 Task: Check the sale-to-list ratio of security in the last 5 years.
Action: Mouse moved to (931, 205)
Screenshot: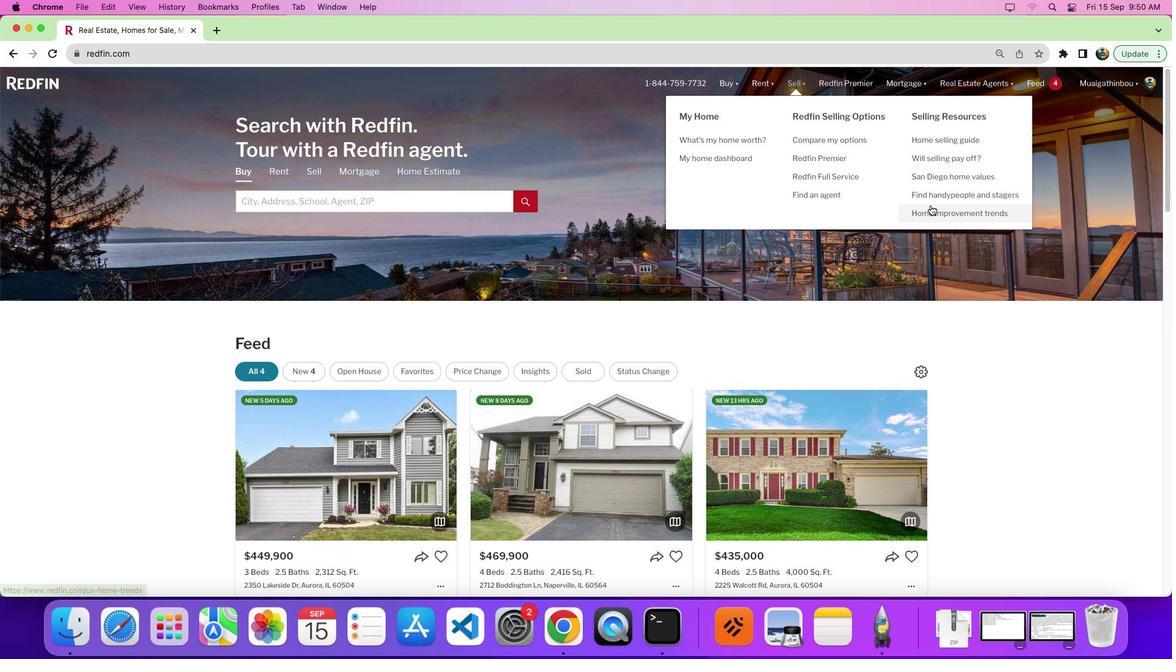 
Action: Mouse pressed left at (931, 205)
Screenshot: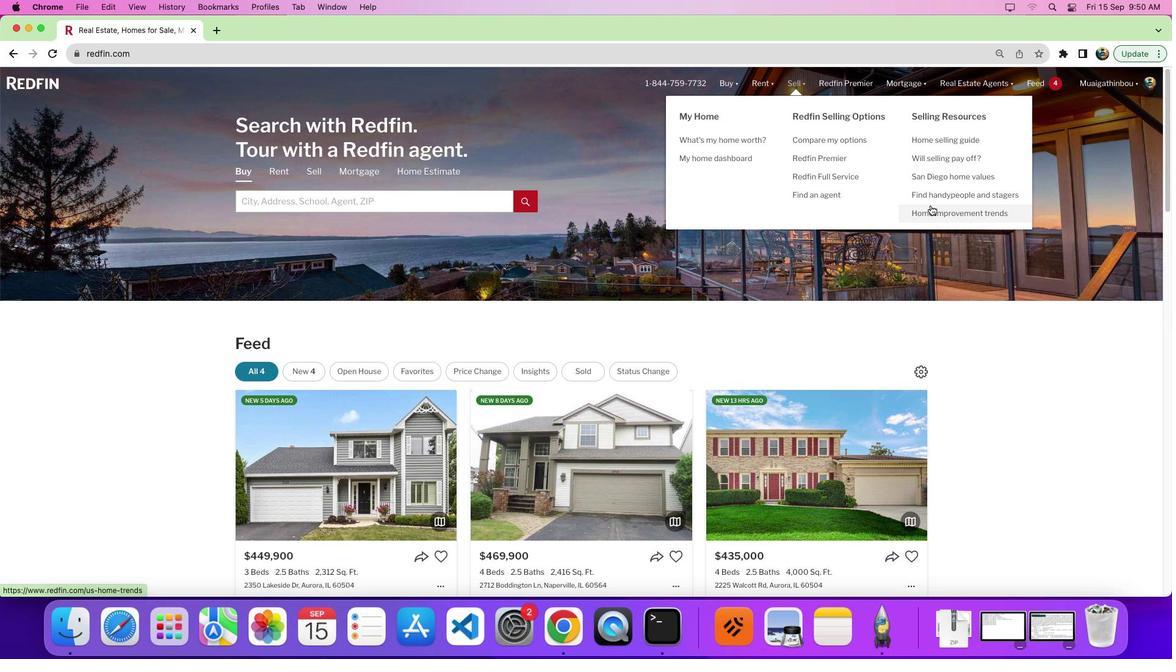 
Action: Mouse moved to (705, 340)
Screenshot: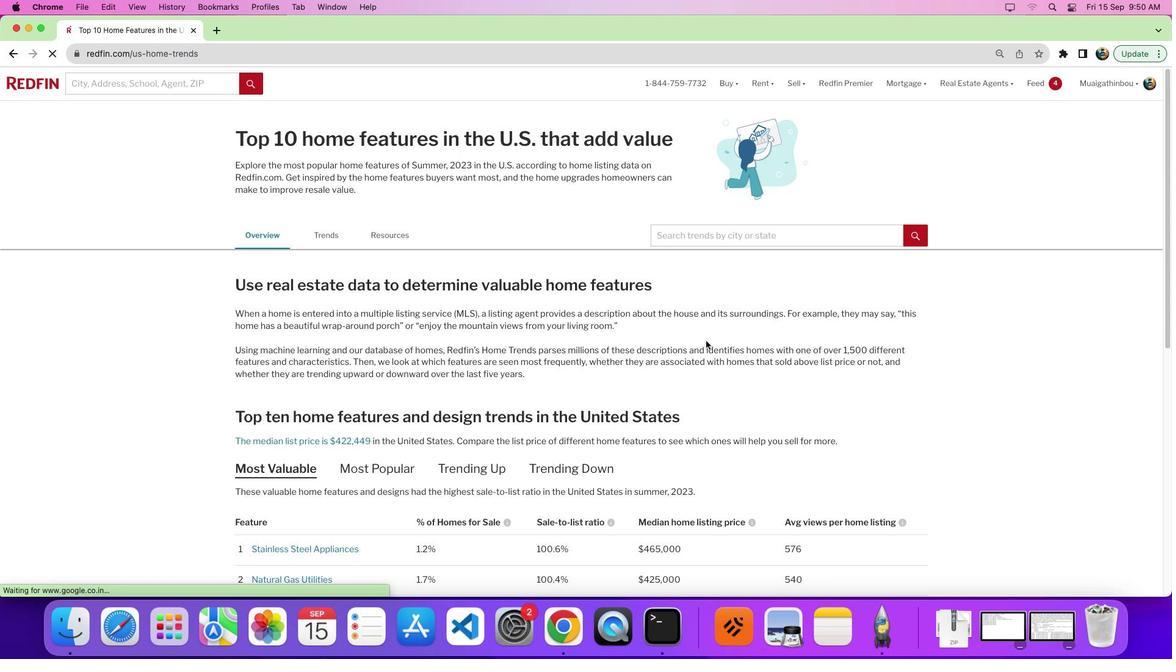 
Action: Mouse scrolled (705, 340) with delta (0, 0)
Screenshot: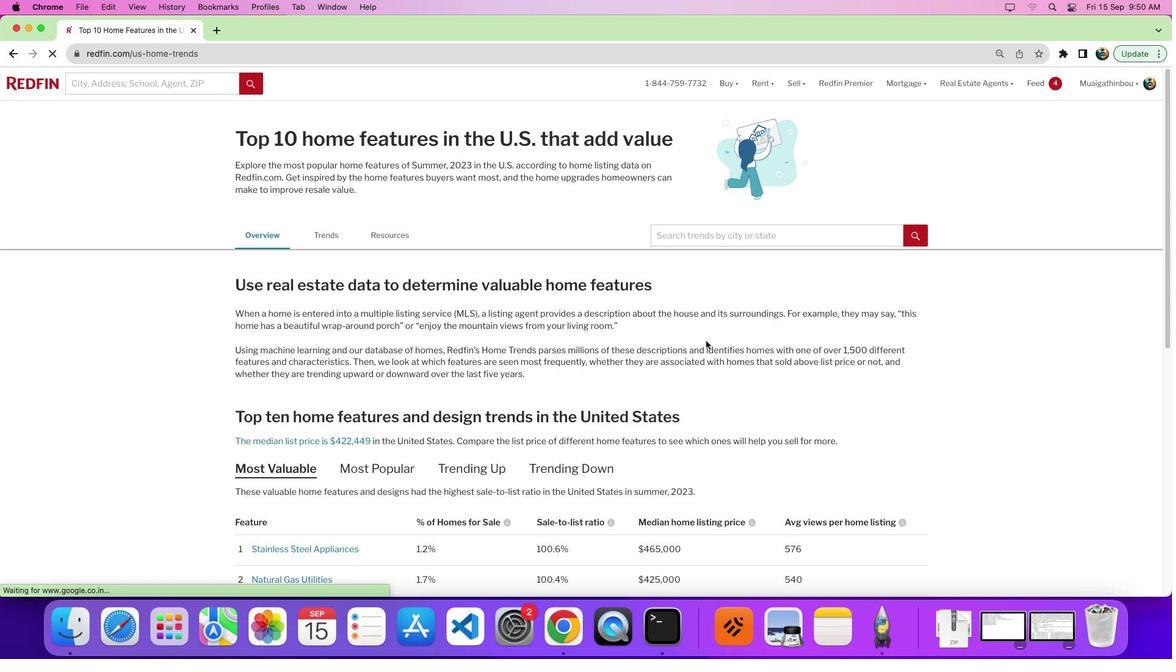
Action: Mouse scrolled (705, 340) with delta (0, 0)
Screenshot: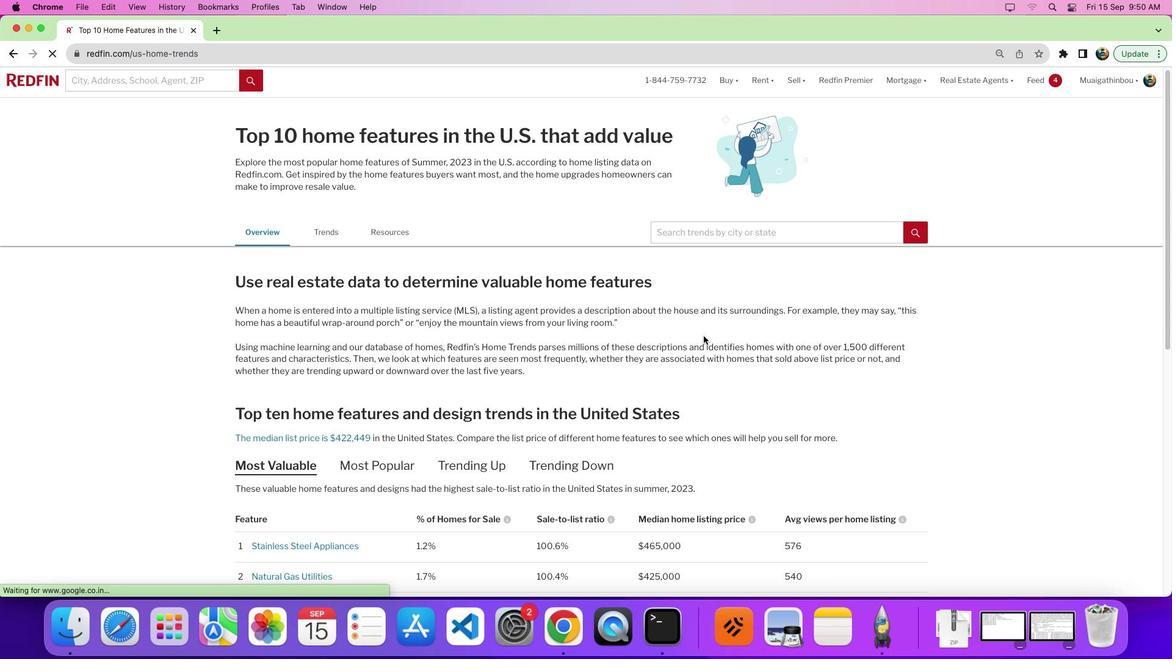 
Action: Mouse moved to (705, 340)
Screenshot: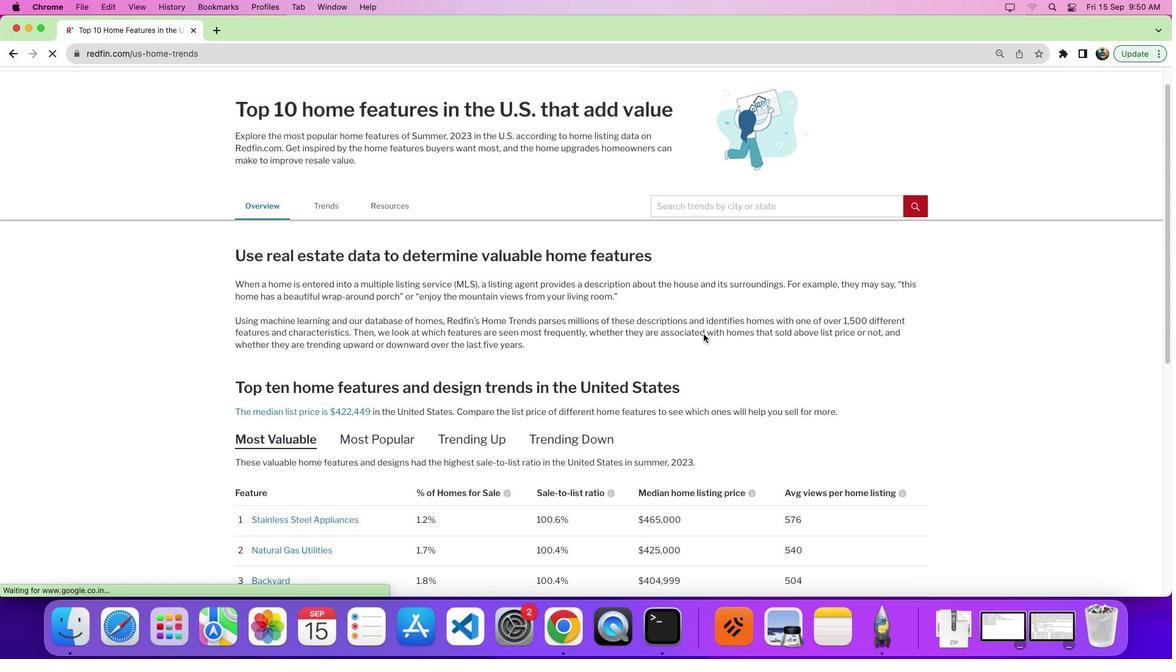 
Action: Mouse scrolled (705, 340) with delta (0, -4)
Screenshot: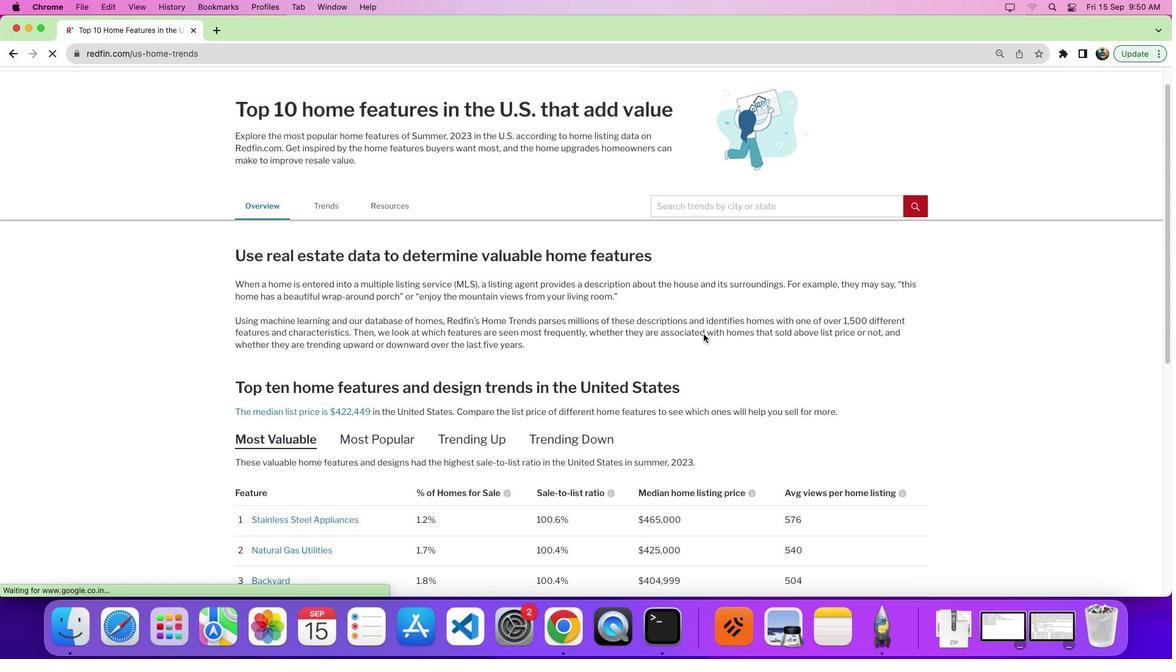 
Action: Mouse moved to (703, 334)
Screenshot: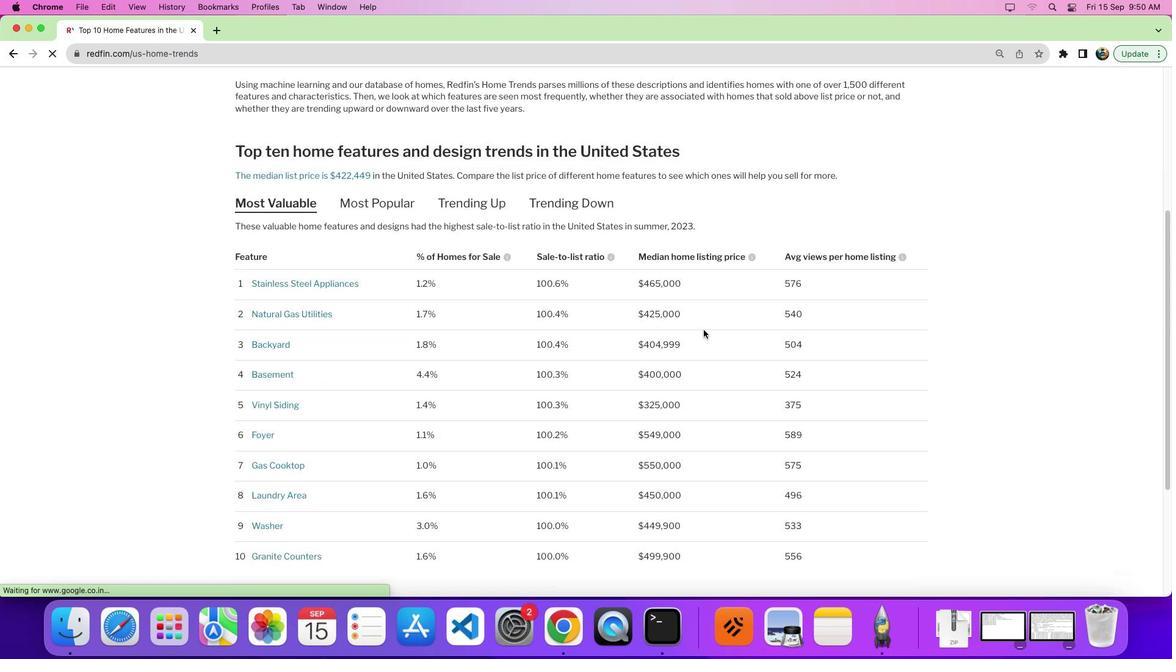 
Action: Mouse scrolled (703, 334) with delta (0, -6)
Screenshot: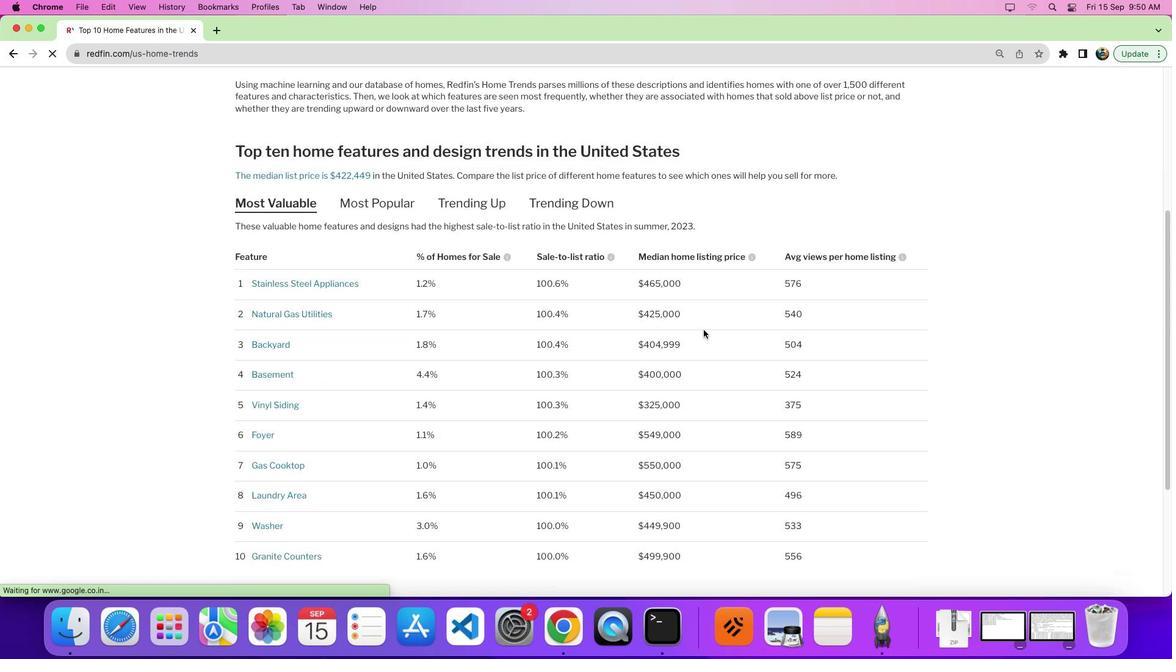 
Action: Mouse moved to (597, 324)
Screenshot: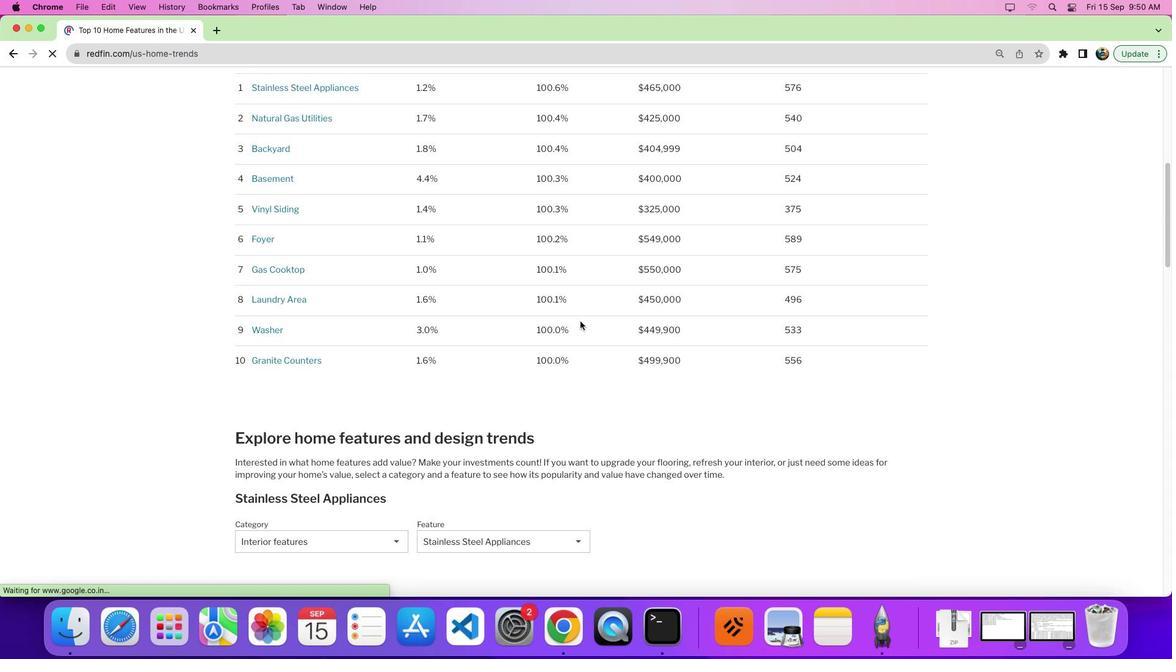 
Action: Mouse scrolled (597, 324) with delta (0, 0)
Screenshot: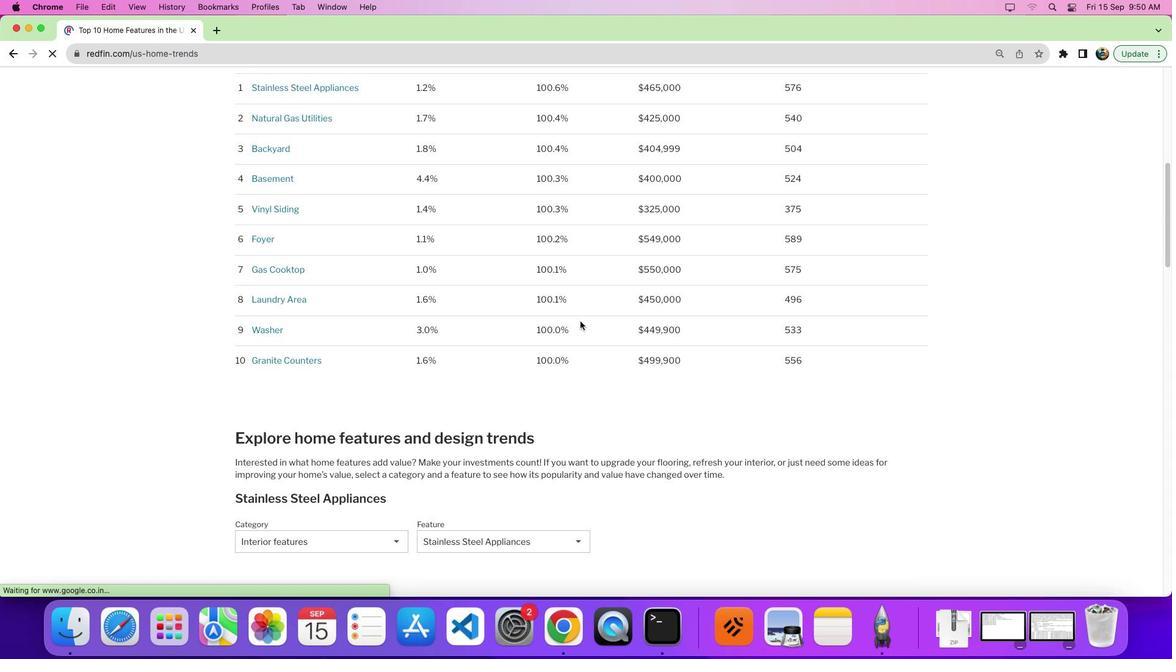 
Action: Mouse moved to (580, 321)
Screenshot: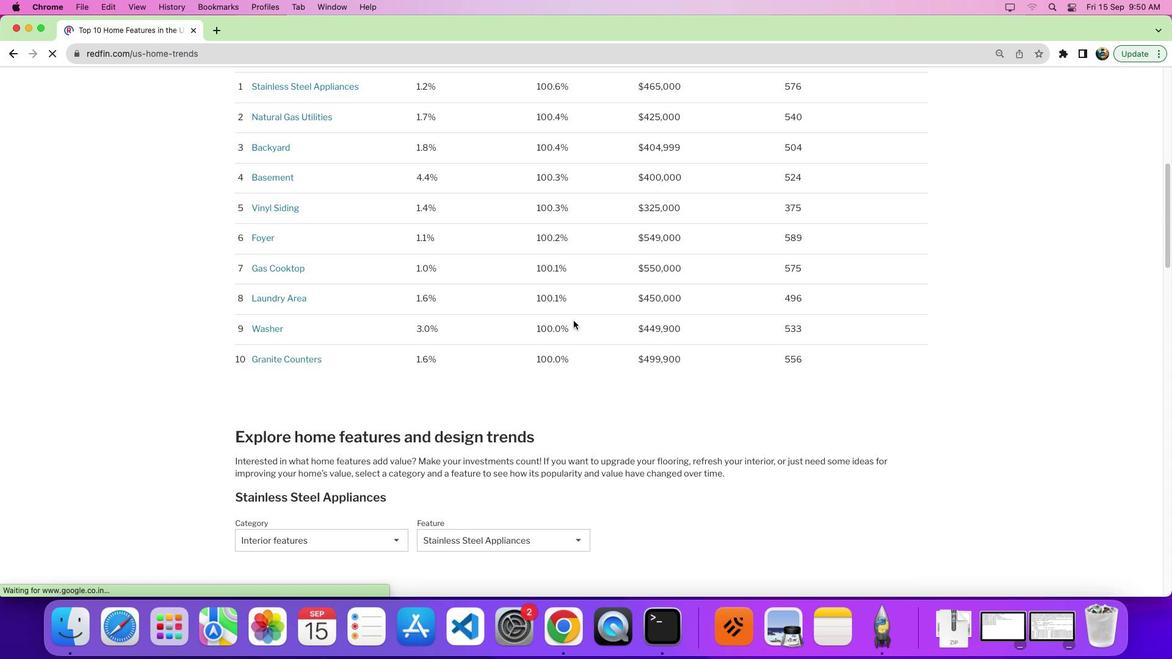 
Action: Mouse scrolled (580, 321) with delta (0, 0)
Screenshot: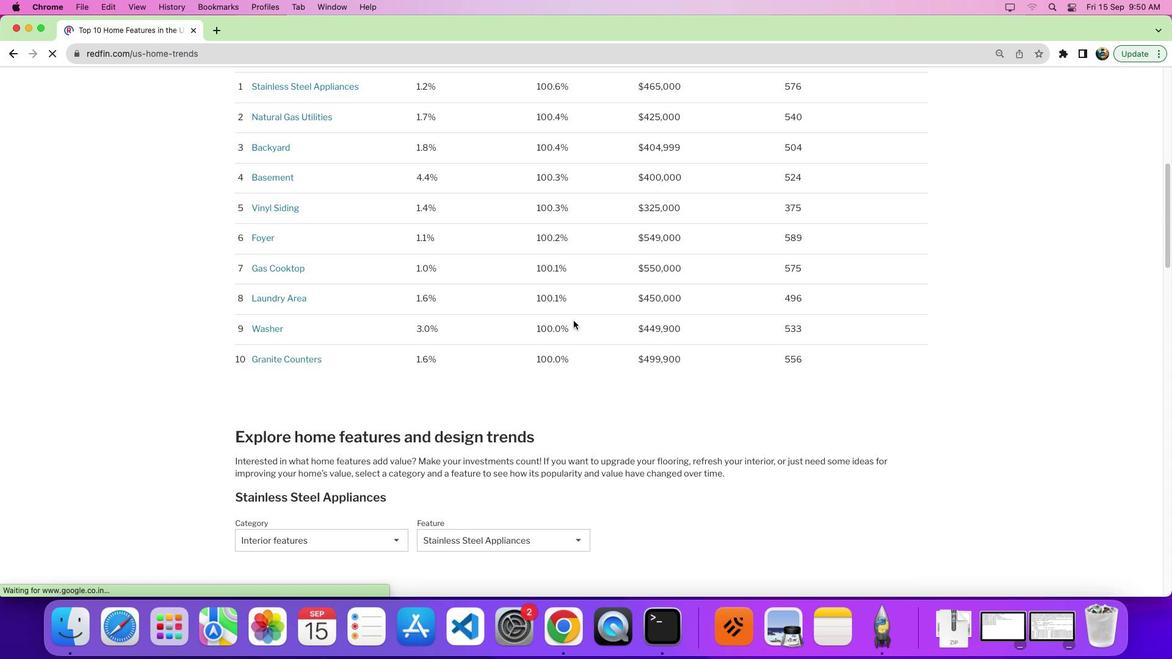 
Action: Mouse moved to (425, 328)
Screenshot: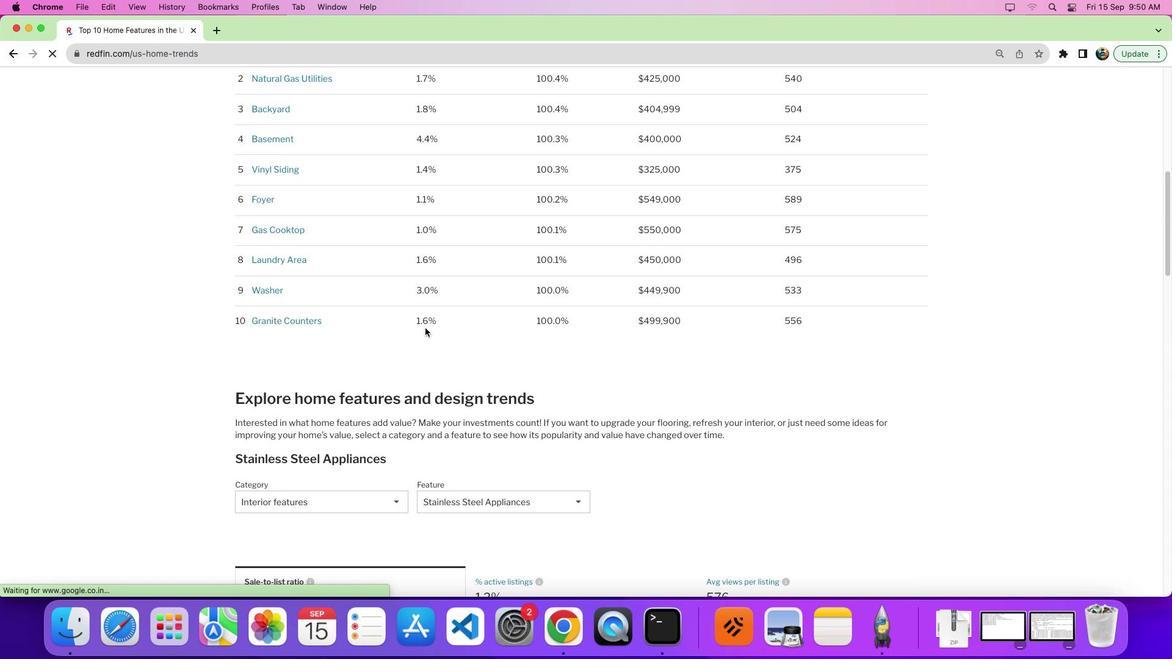 
Action: Mouse scrolled (425, 328) with delta (0, 0)
Screenshot: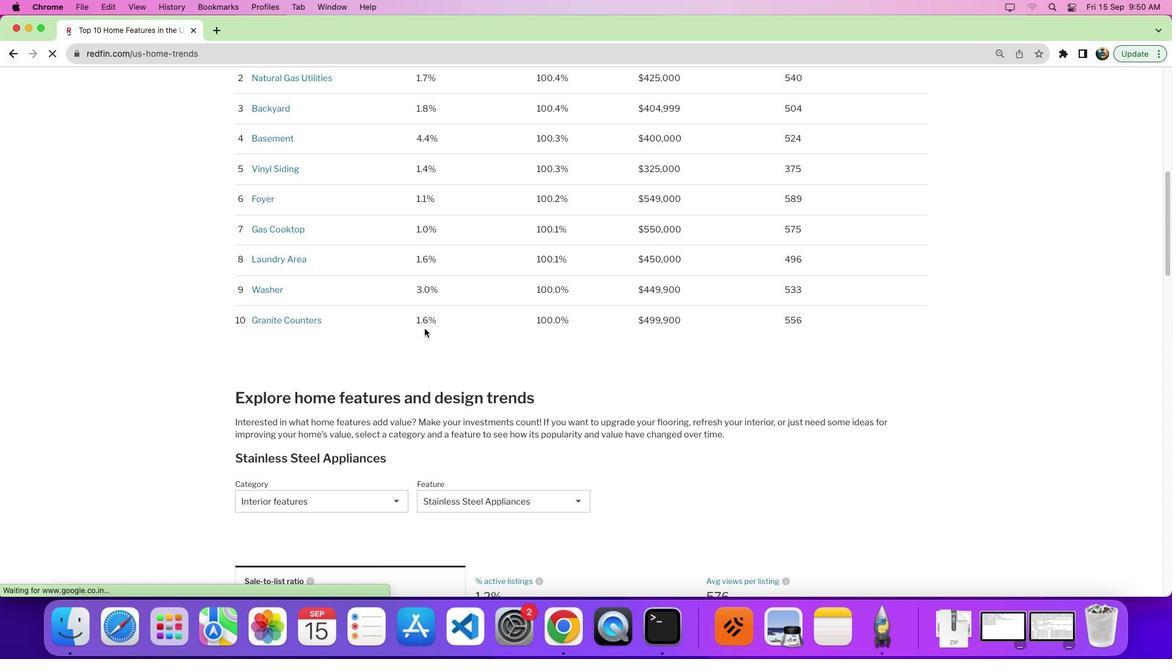 
Action: Mouse moved to (424, 328)
Screenshot: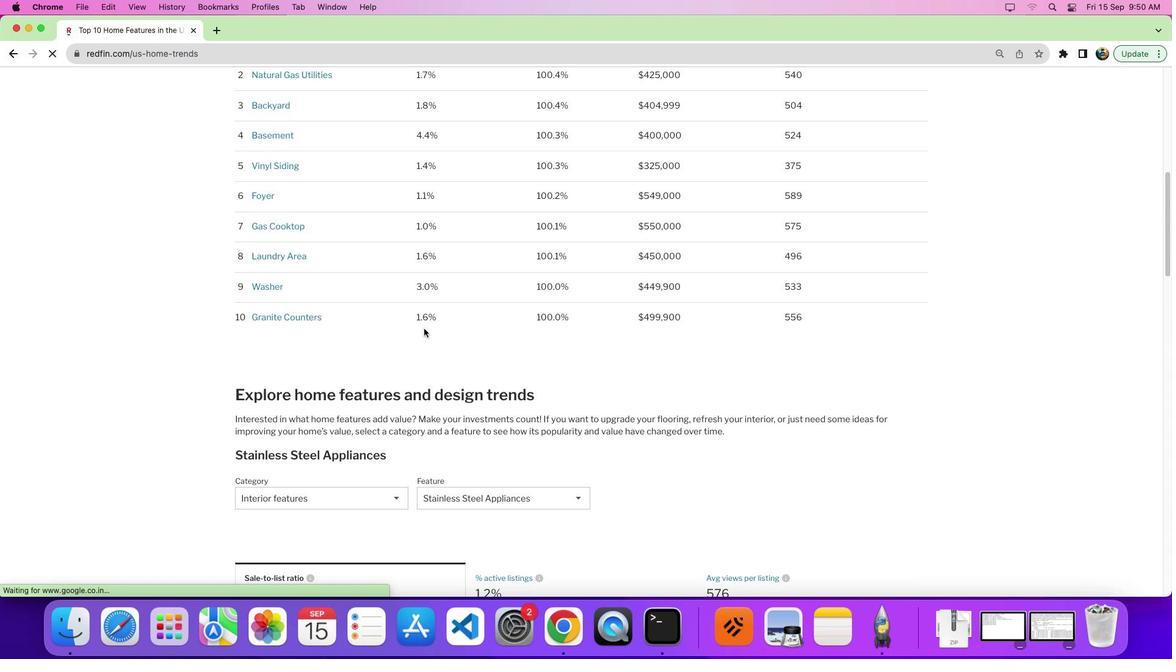 
Action: Mouse scrolled (424, 328) with delta (0, 0)
Screenshot: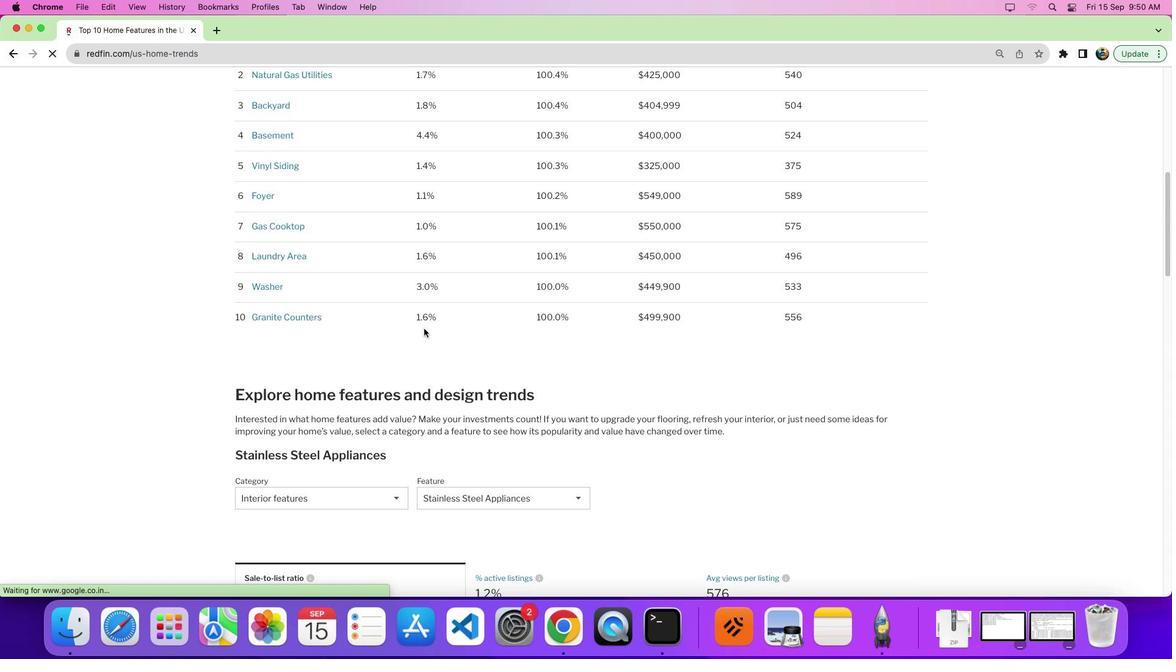 
Action: Mouse moved to (424, 328)
Screenshot: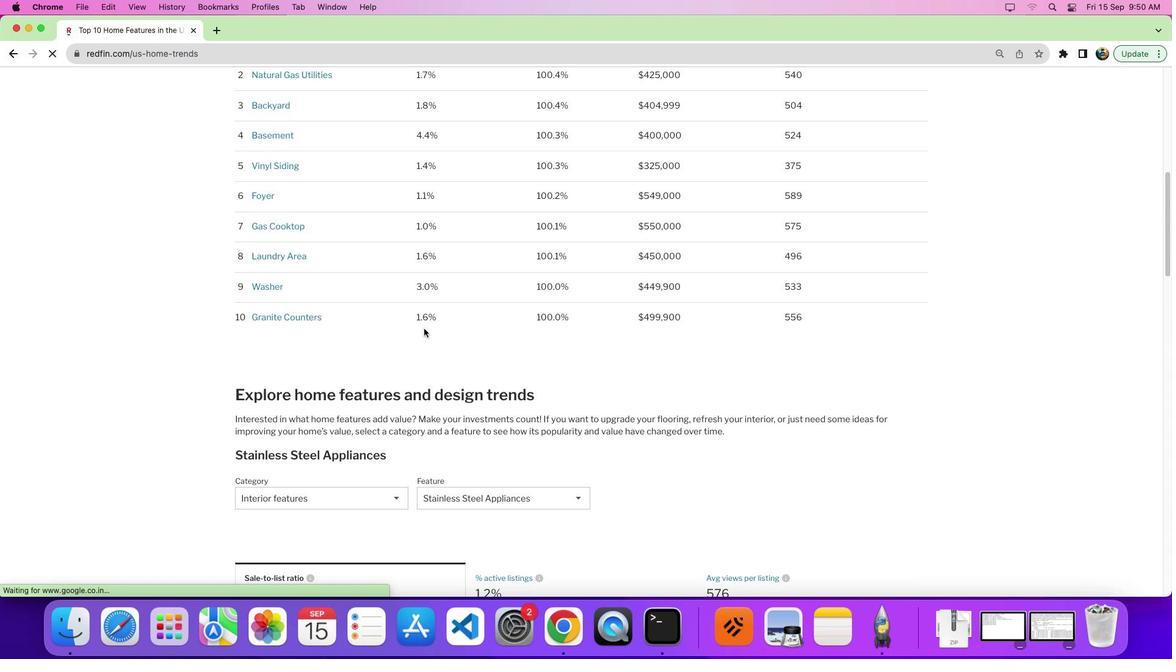 
Action: Mouse scrolled (424, 328) with delta (0, -4)
Screenshot: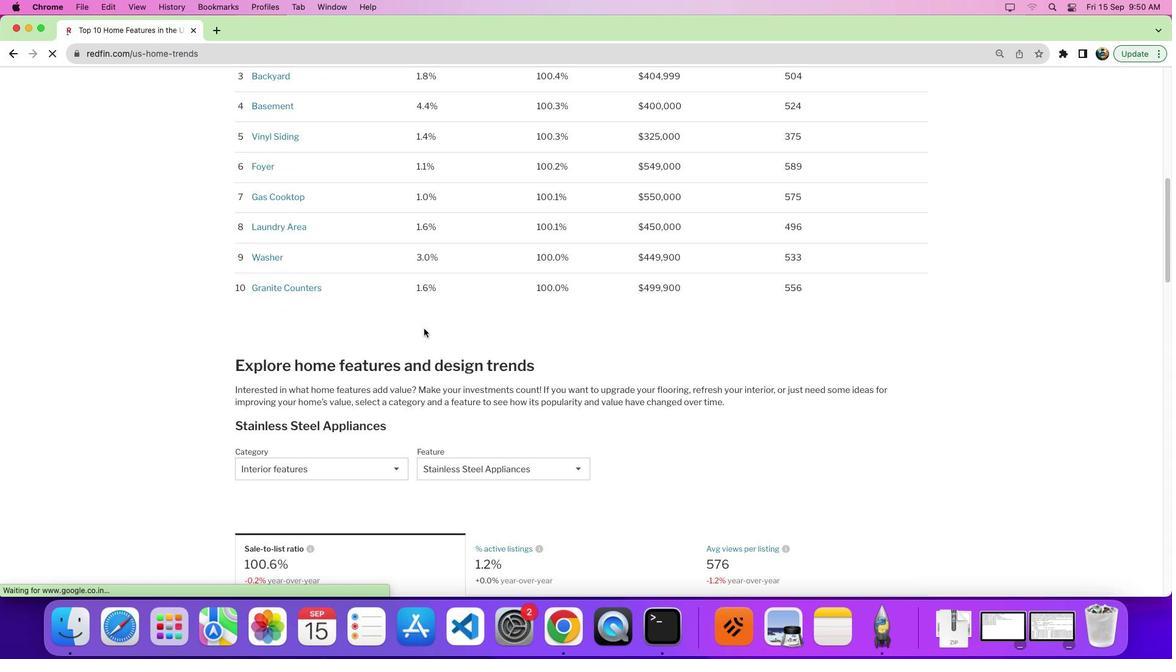 
Action: Mouse moved to (349, 274)
Screenshot: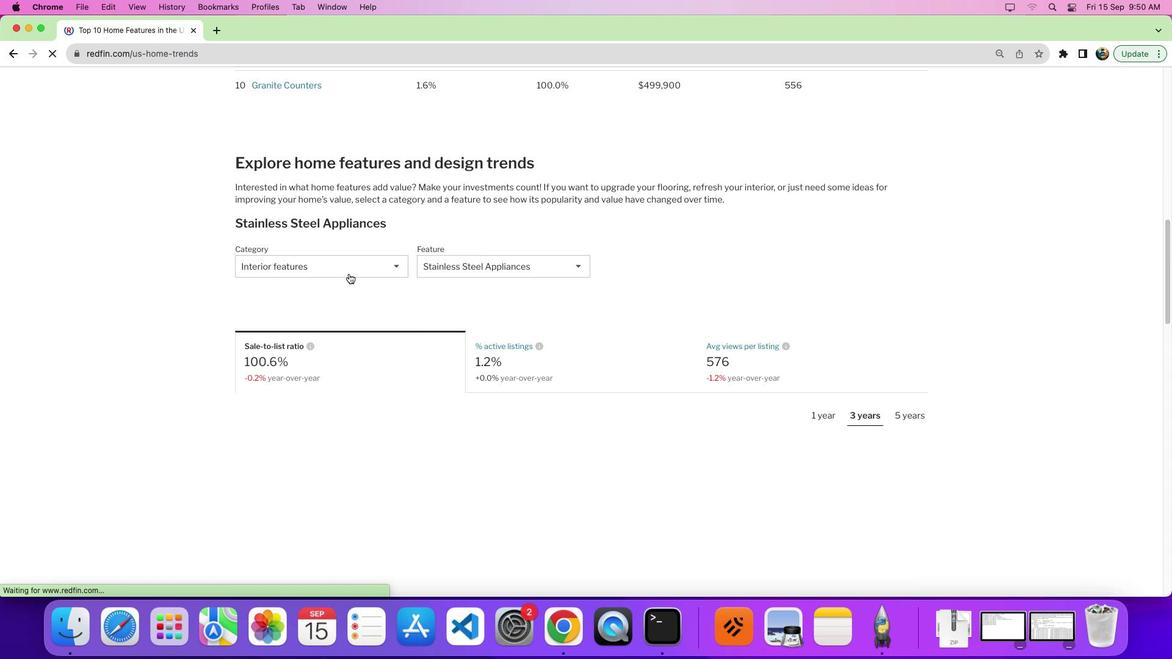 
Action: Mouse pressed left at (349, 274)
Screenshot: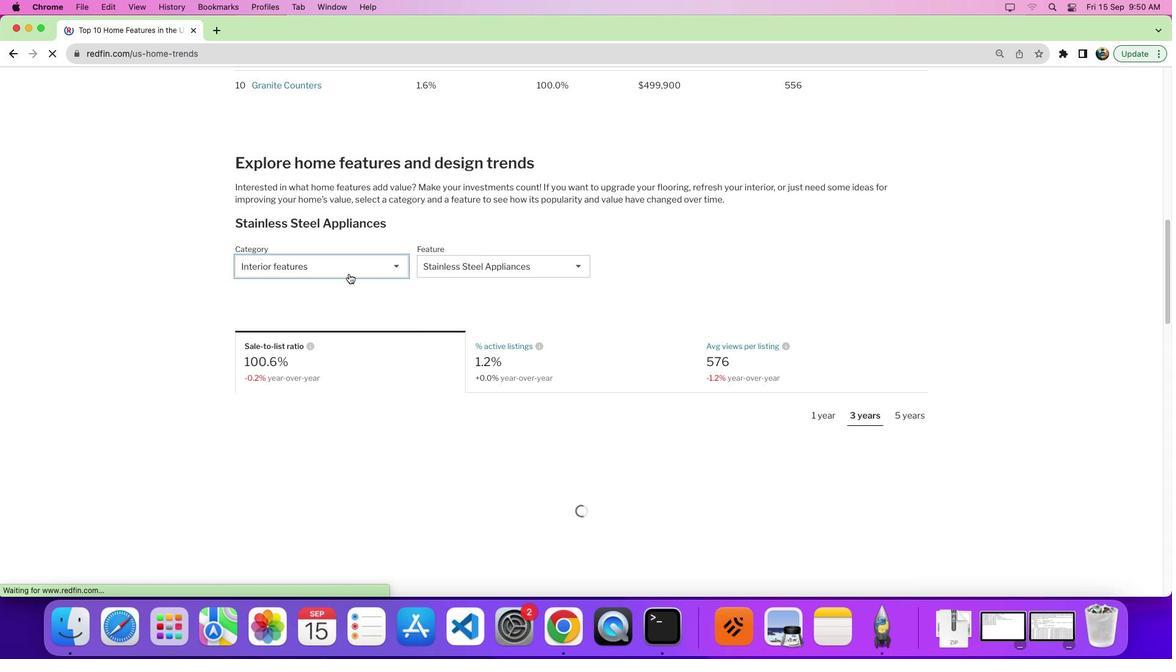 
Action: Mouse moved to (343, 292)
Screenshot: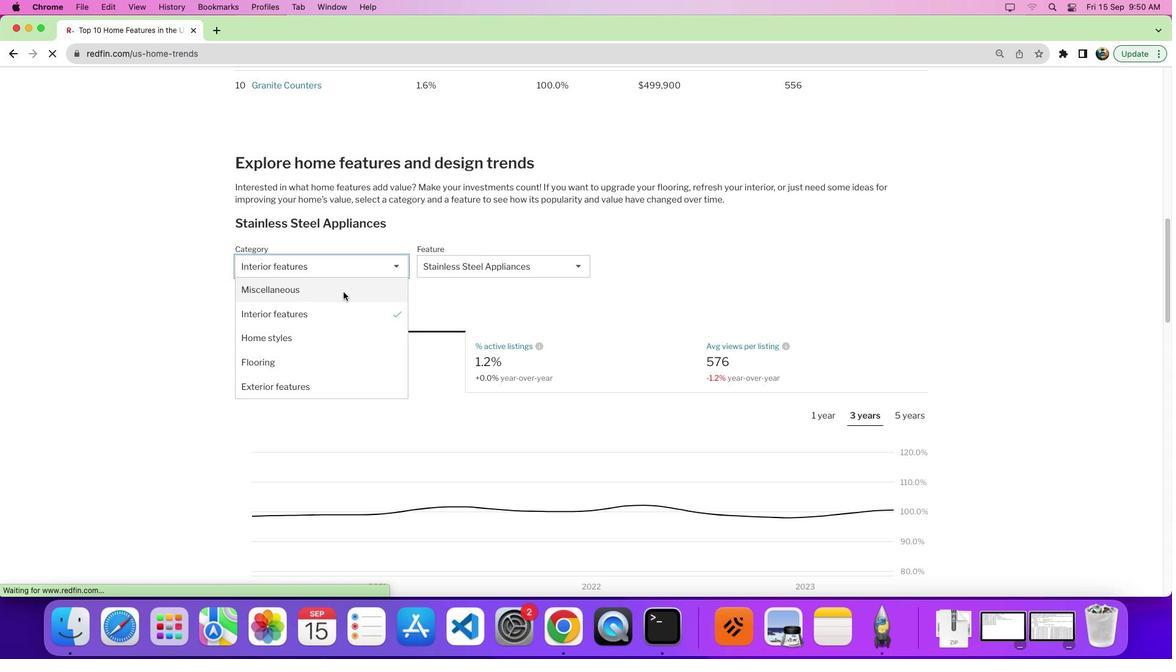 
Action: Mouse pressed left at (343, 292)
Screenshot: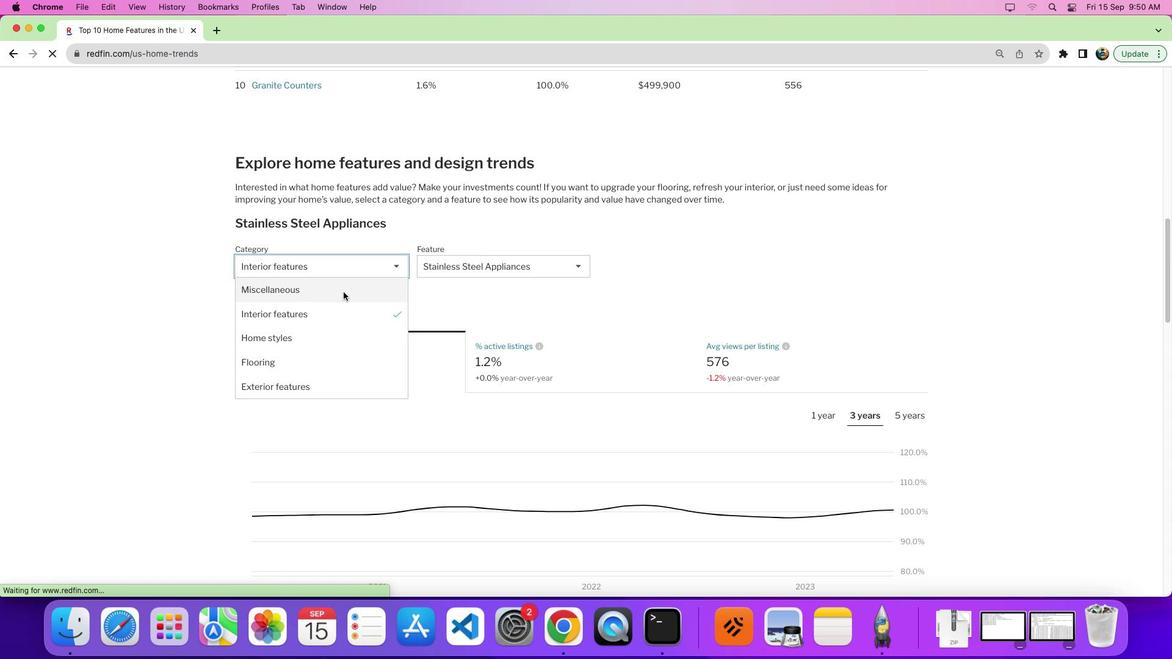
Action: Mouse moved to (446, 261)
Screenshot: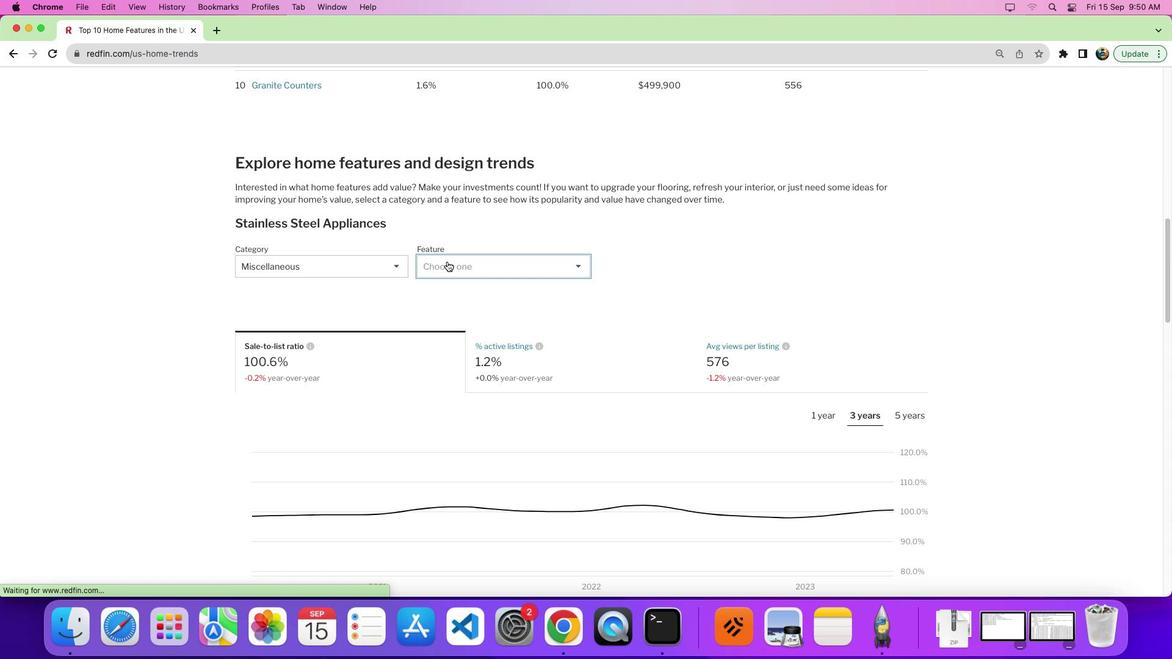 
Action: Mouse pressed left at (446, 261)
Screenshot: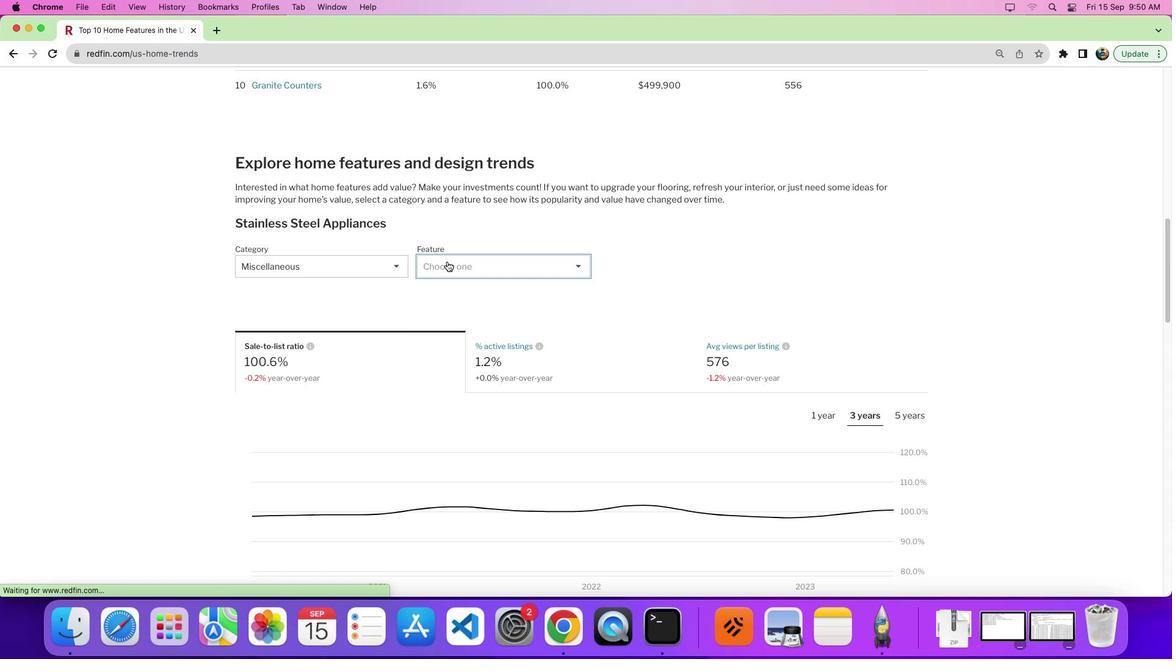 
Action: Mouse moved to (477, 398)
Screenshot: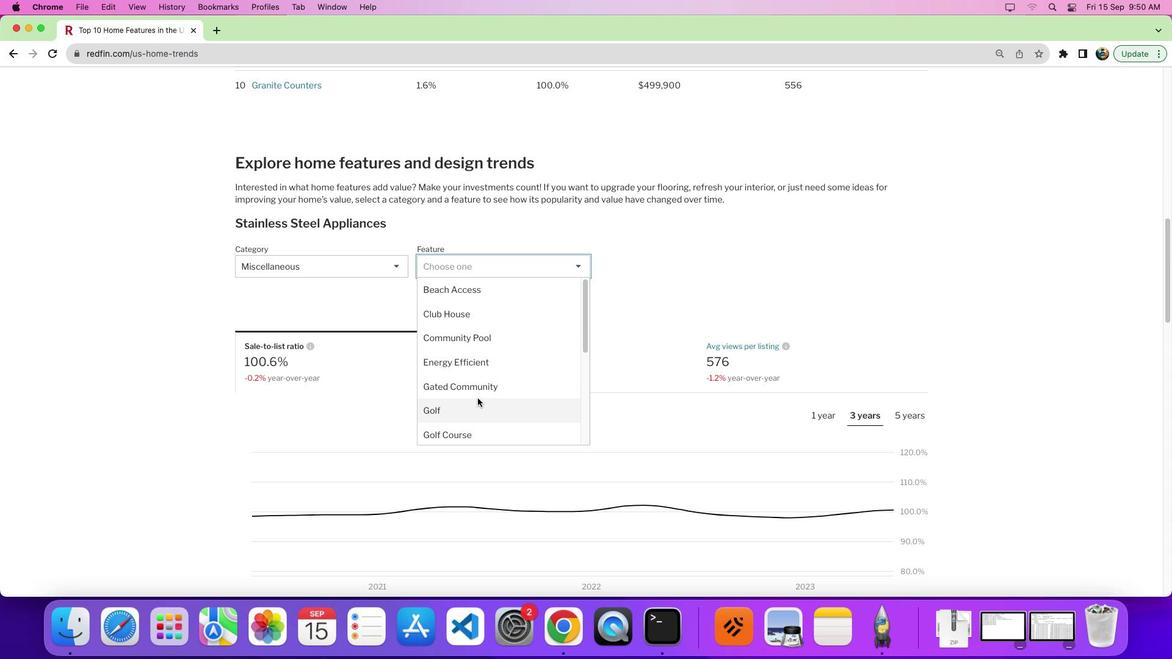 
Action: Mouse scrolled (477, 398) with delta (0, 0)
Screenshot: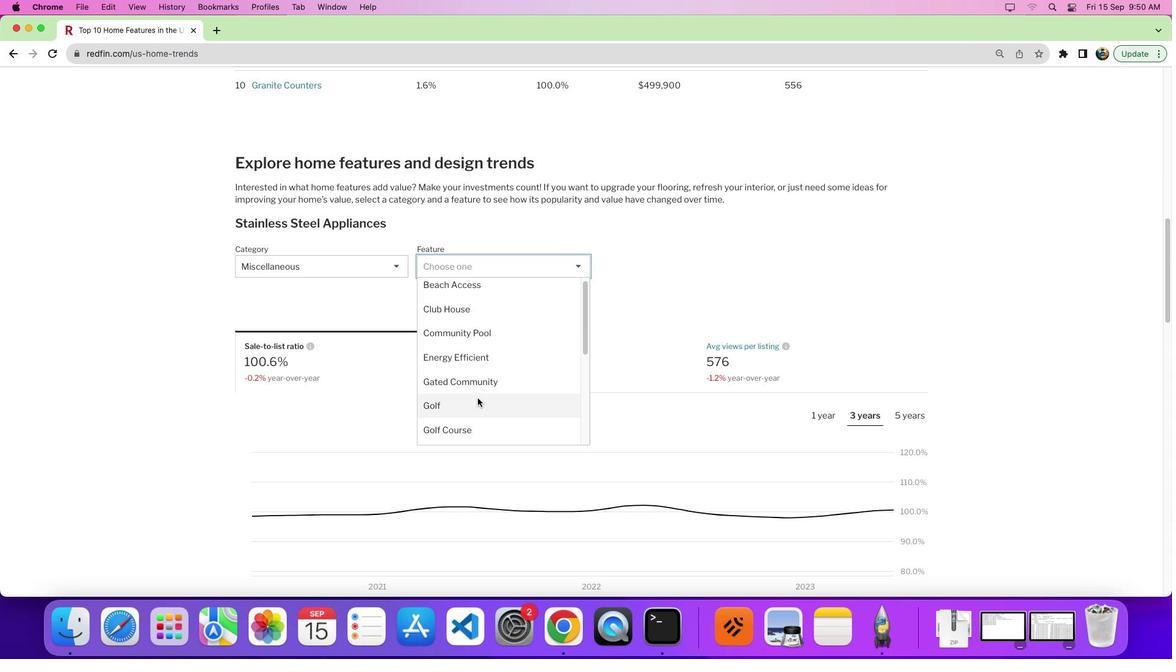 
Action: Mouse scrolled (477, 398) with delta (0, 0)
Screenshot: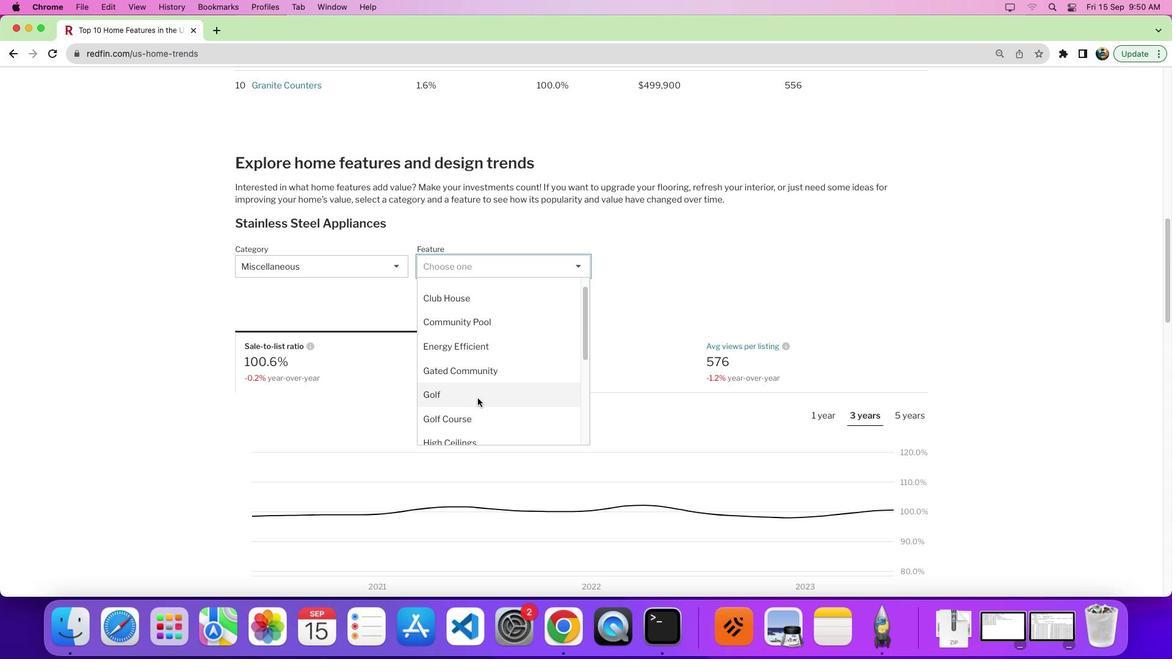 
Action: Mouse scrolled (477, 398) with delta (0, -3)
Screenshot: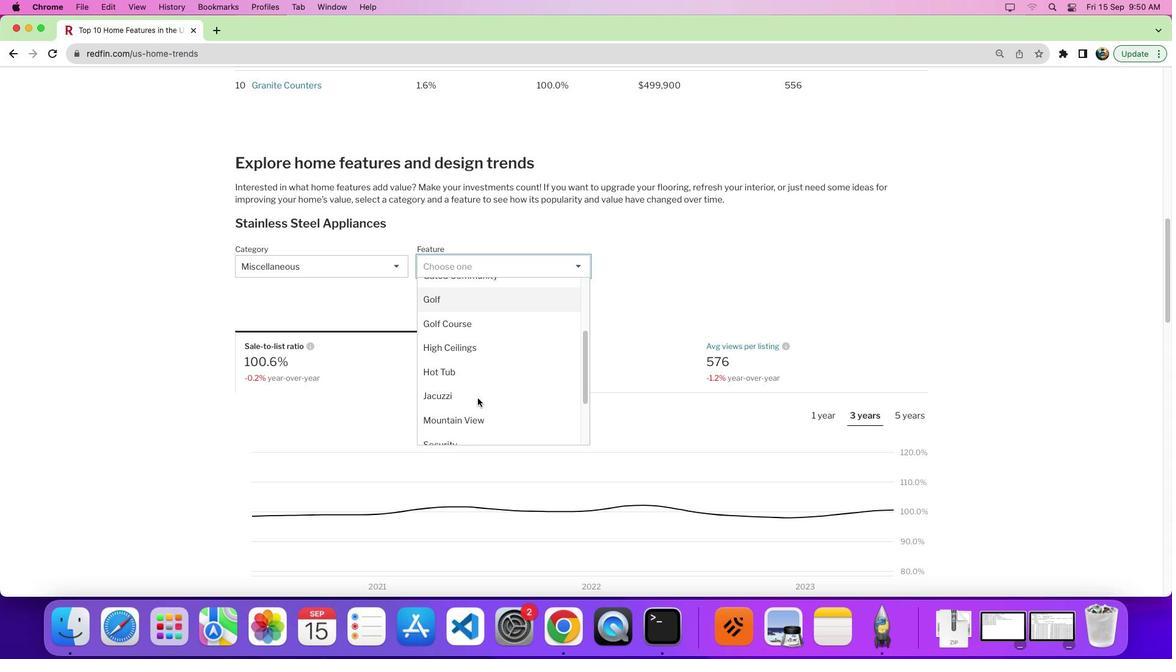 
Action: Mouse moved to (478, 384)
Screenshot: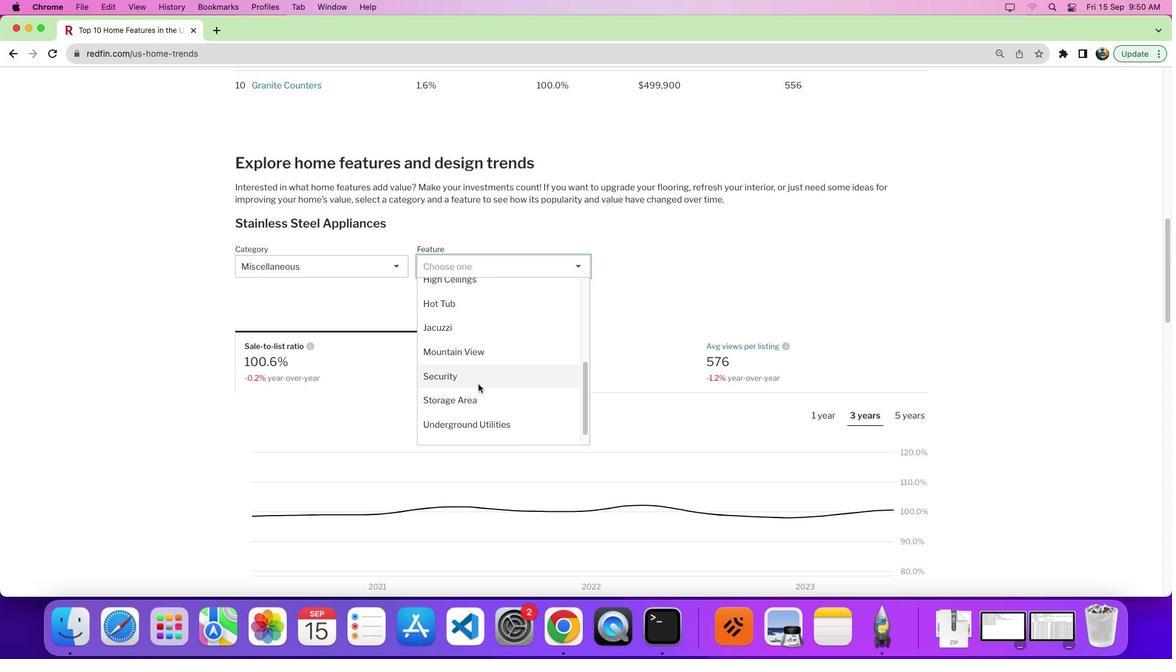 
Action: Mouse pressed left at (478, 384)
Screenshot: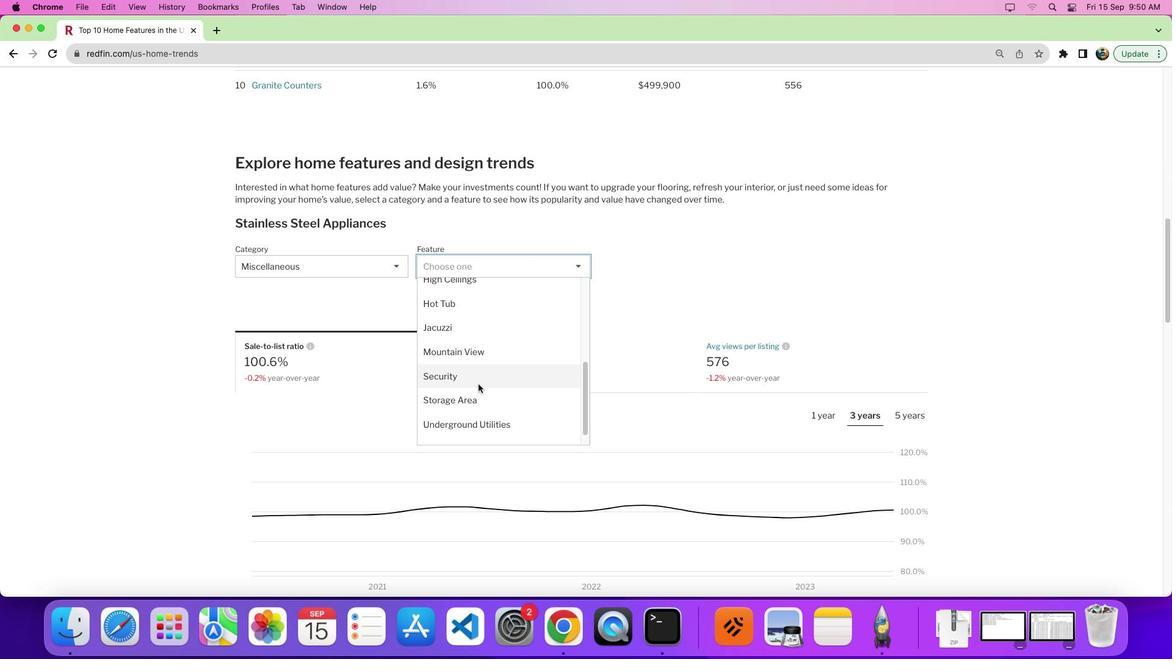 
Action: Mouse moved to (906, 418)
Screenshot: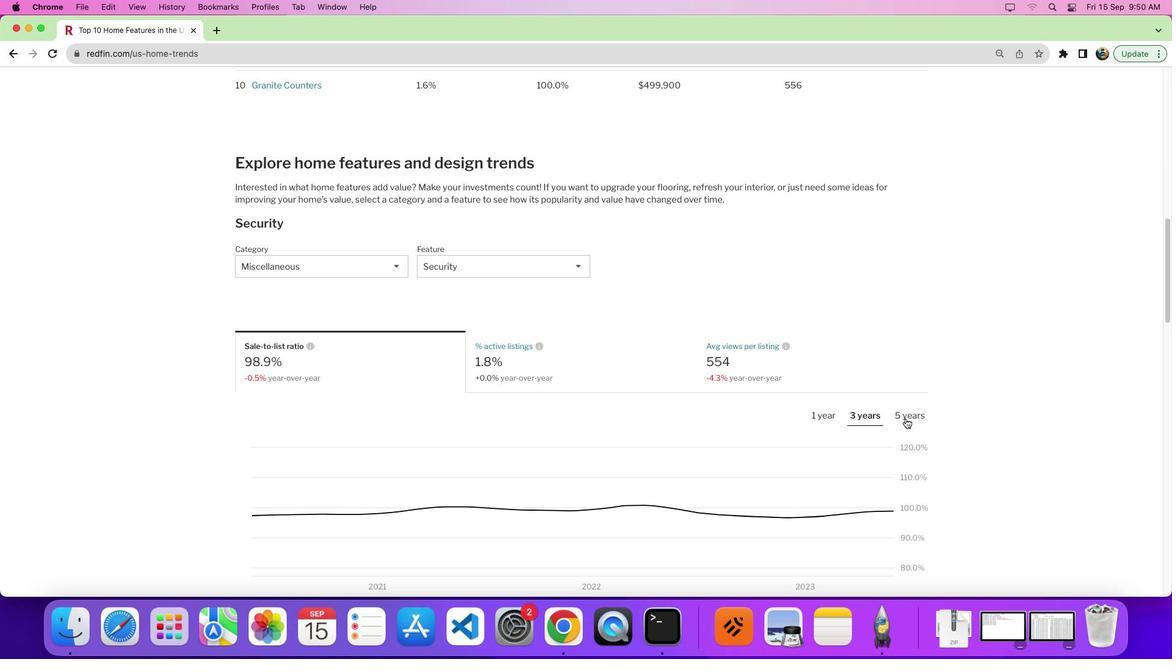 
Action: Mouse pressed left at (906, 418)
Screenshot: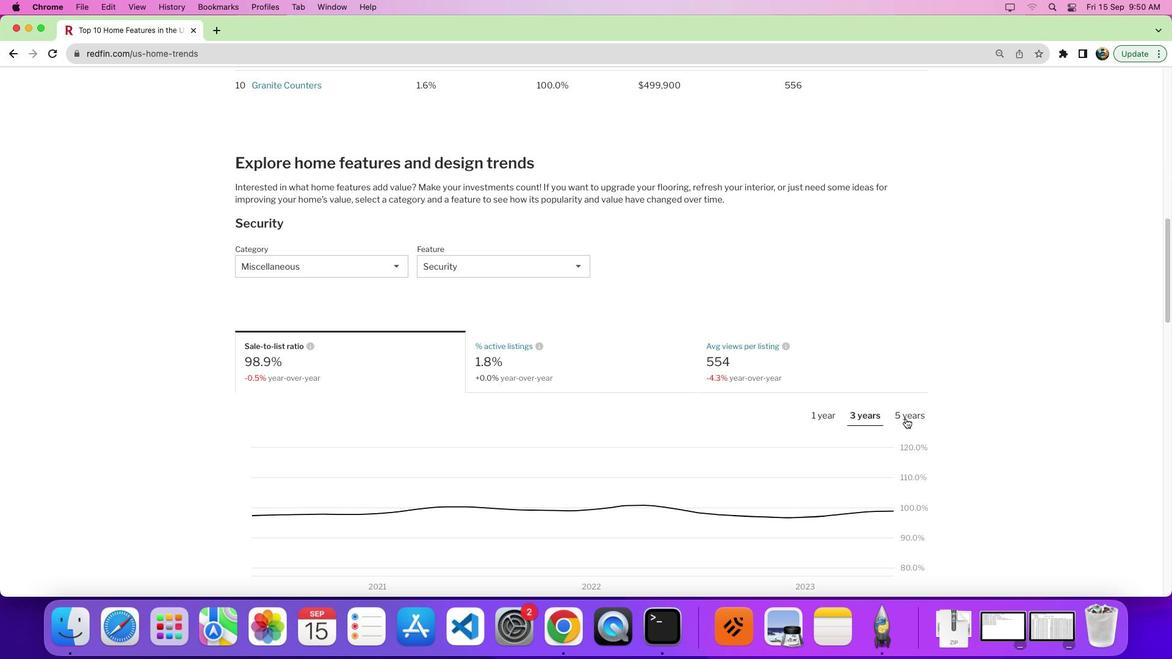 
Action: Mouse moved to (870, 409)
Screenshot: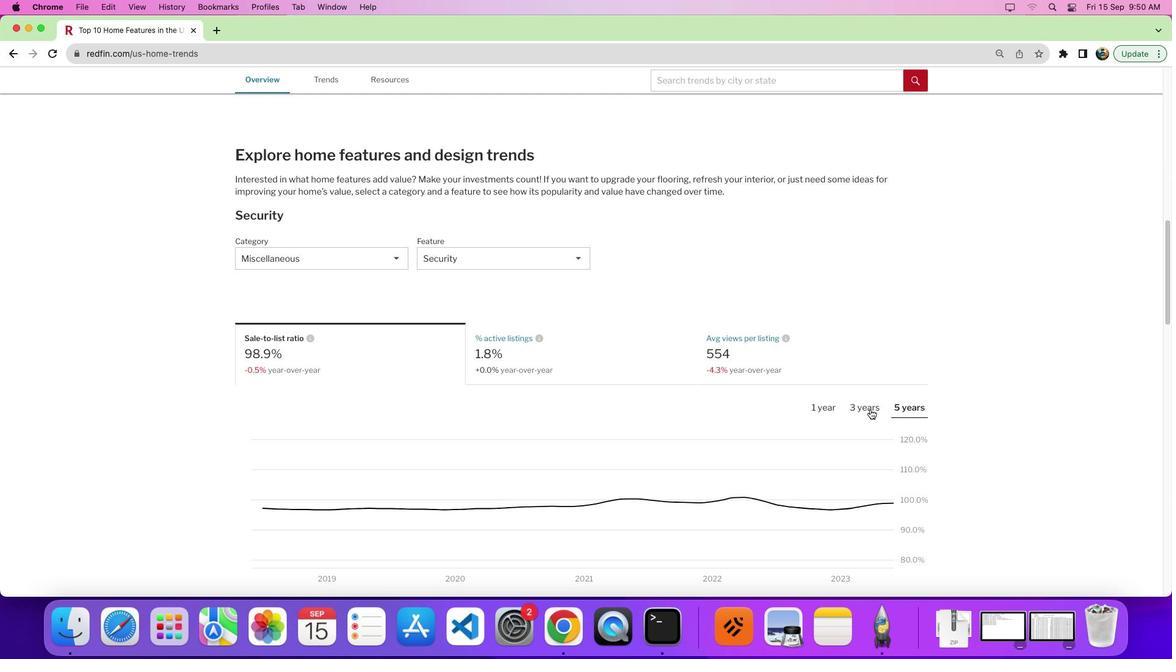 
Action: Mouse scrolled (870, 409) with delta (0, 0)
Screenshot: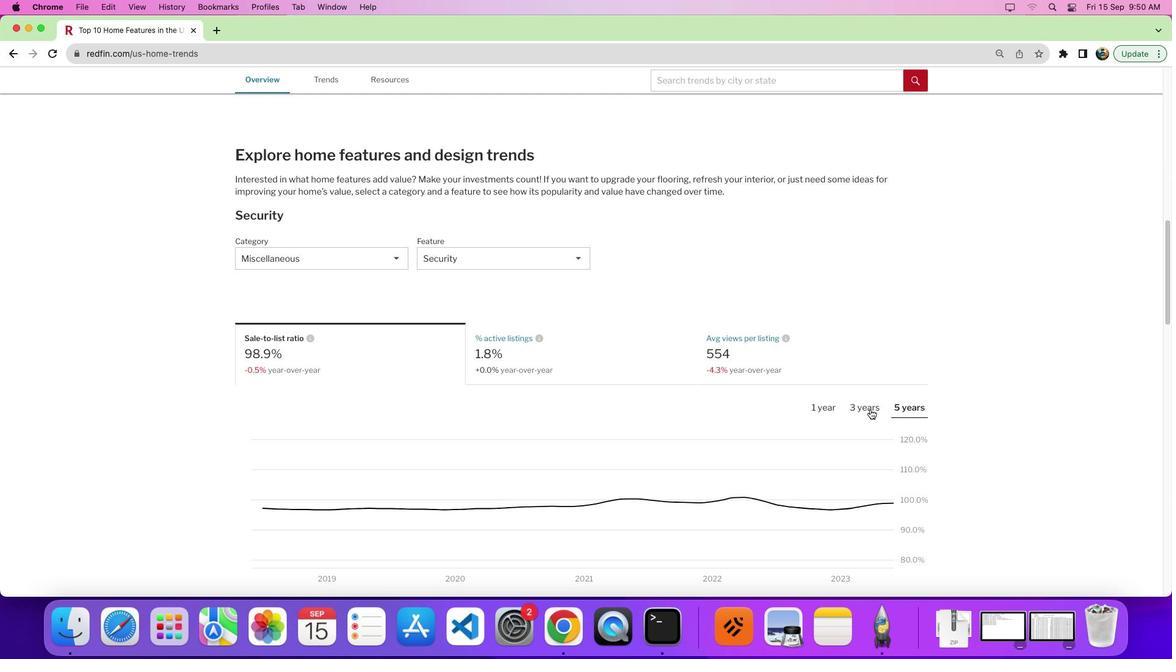 
Action: Mouse scrolled (870, 409) with delta (0, 0)
Screenshot: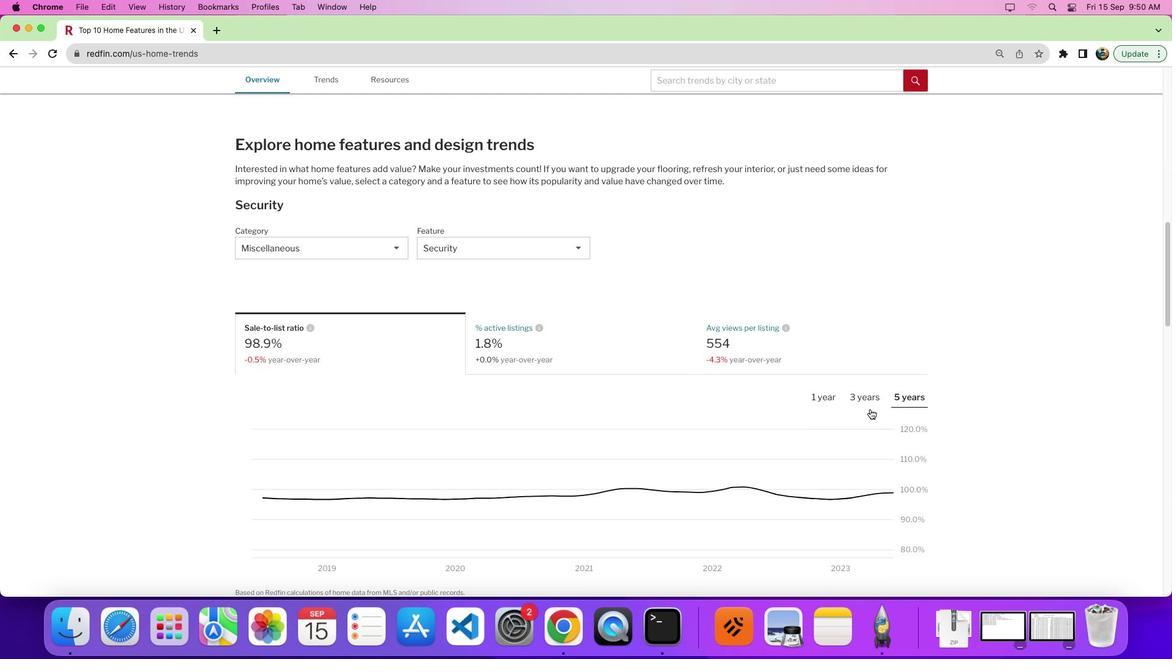 
Action: Mouse scrolled (870, 409) with delta (0, -2)
Screenshot: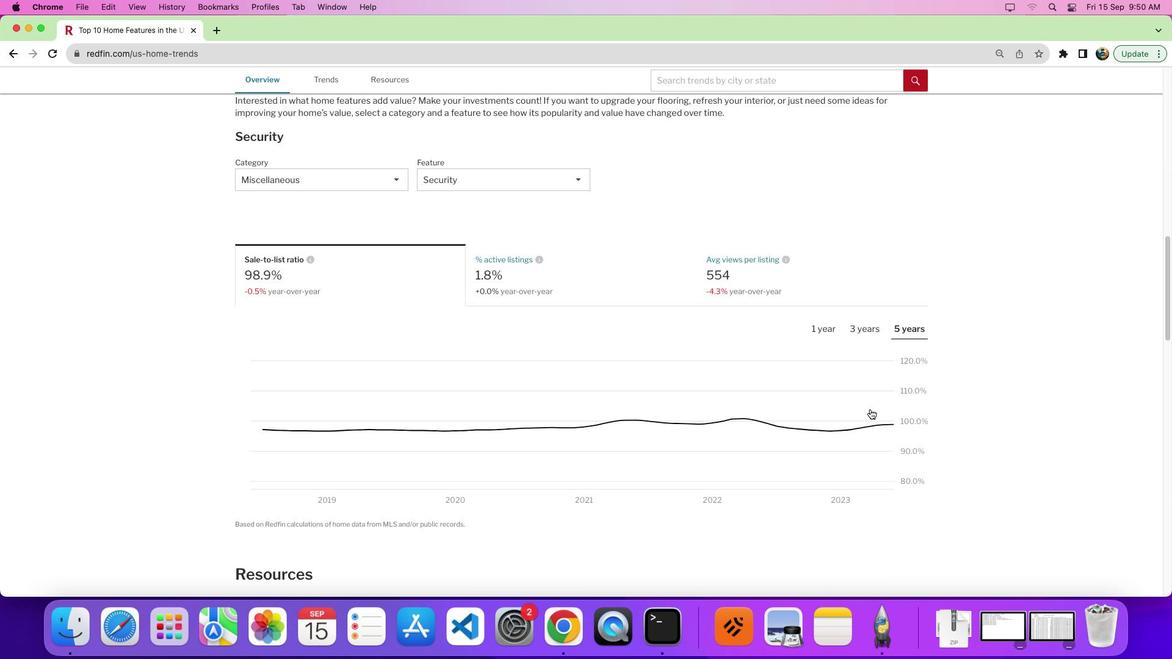
Action: Mouse moved to (1017, 337)
Screenshot: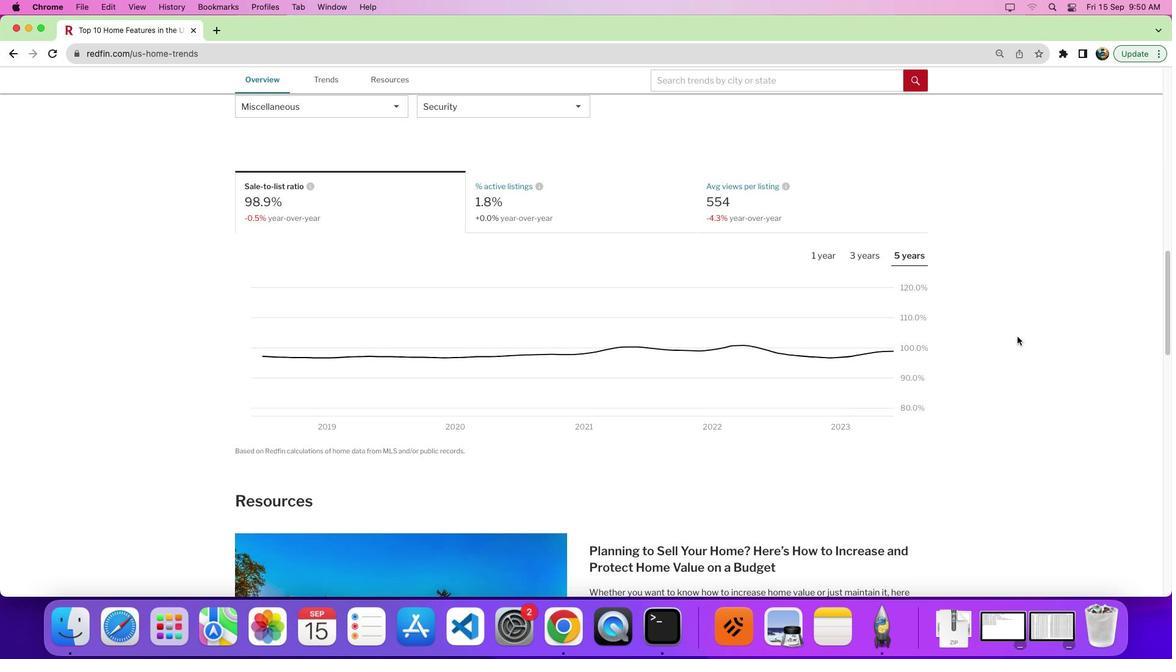 
